 Task: In the Contact  HallElena@nyu.edu, Log Postal mail with desription: 'Received a postal mail package from a customer returning a product.'; Add date: '24 September, 2023', attach the document: Project_plan.docx. Logged in from softage.10@softage.net
Action: Mouse moved to (68, 44)
Screenshot: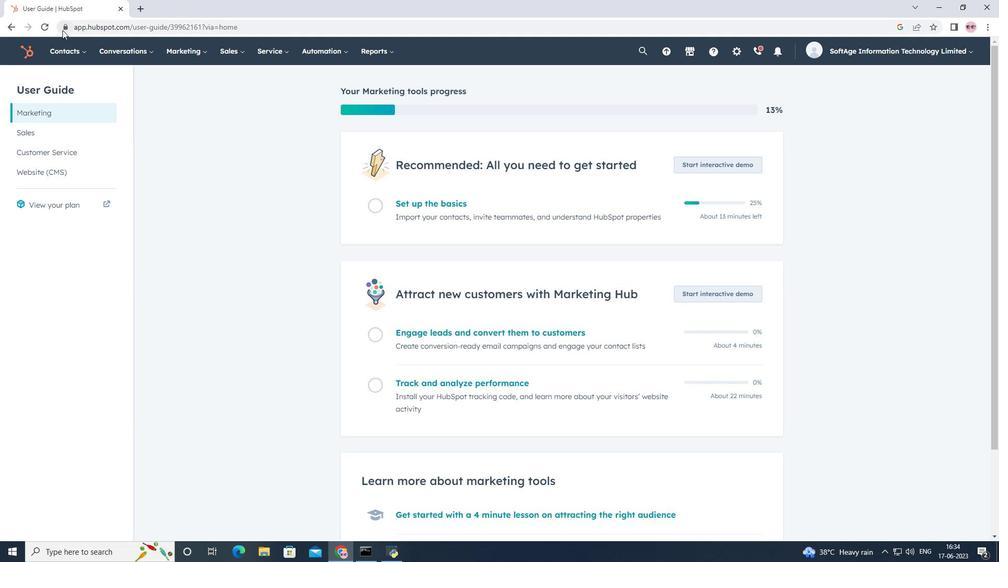 
Action: Mouse pressed left at (68, 44)
Screenshot: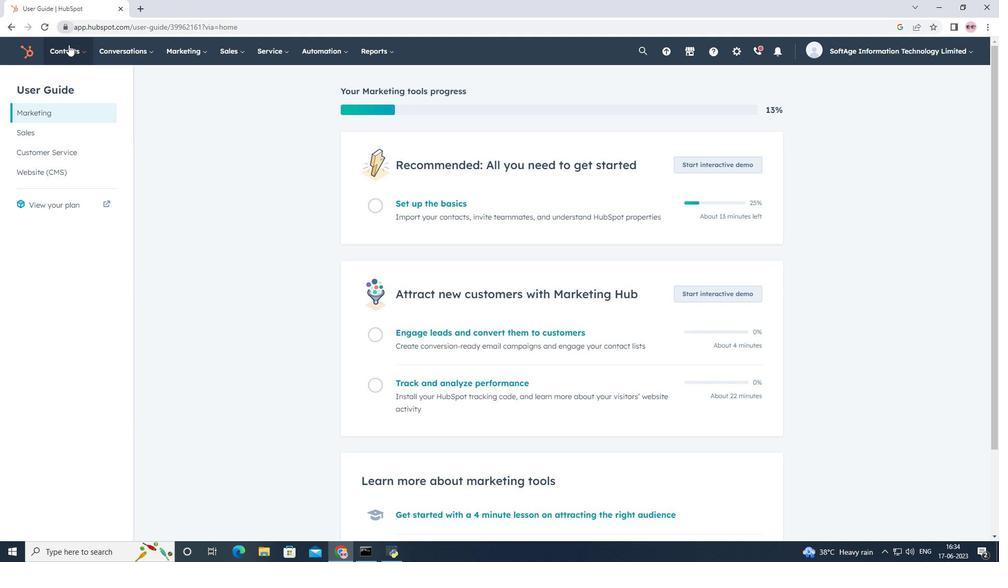 
Action: Mouse moved to (73, 78)
Screenshot: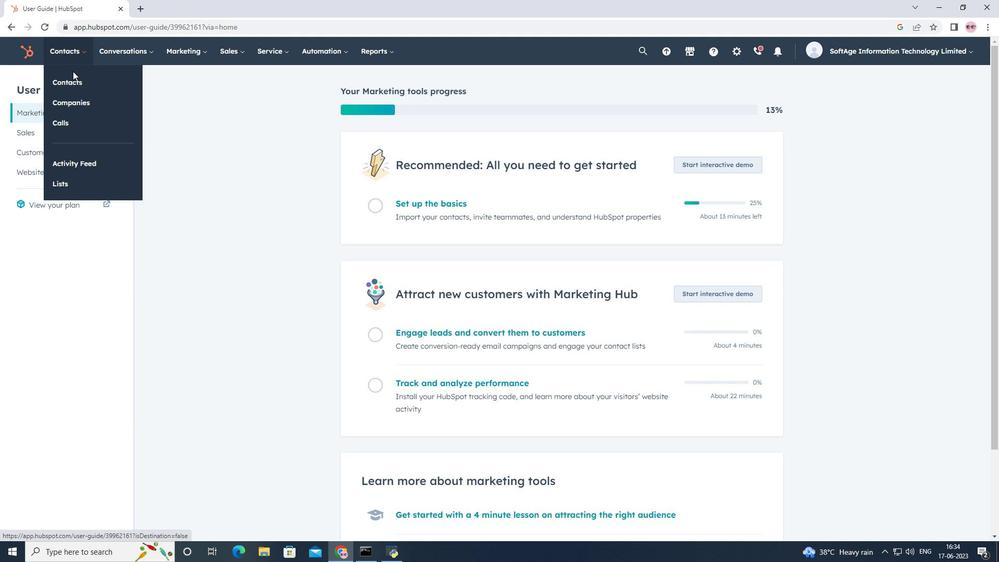 
Action: Mouse pressed left at (73, 78)
Screenshot: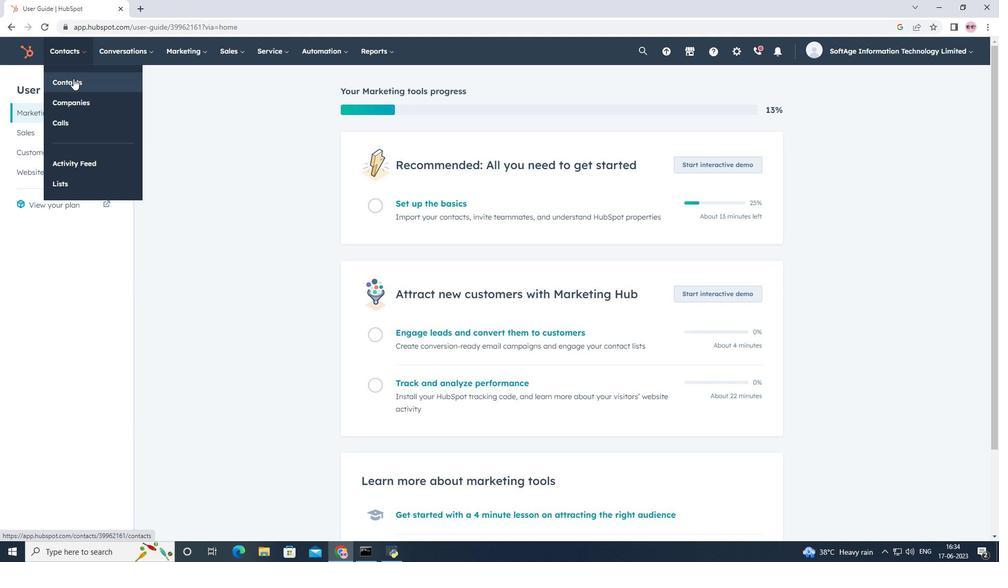 
Action: Mouse moved to (70, 167)
Screenshot: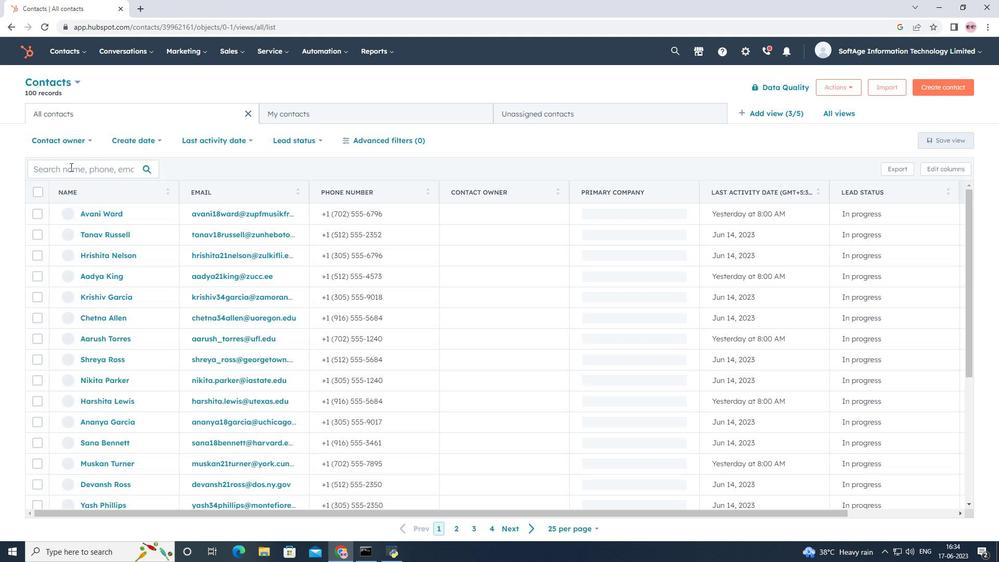 
Action: Mouse pressed left at (70, 167)
Screenshot: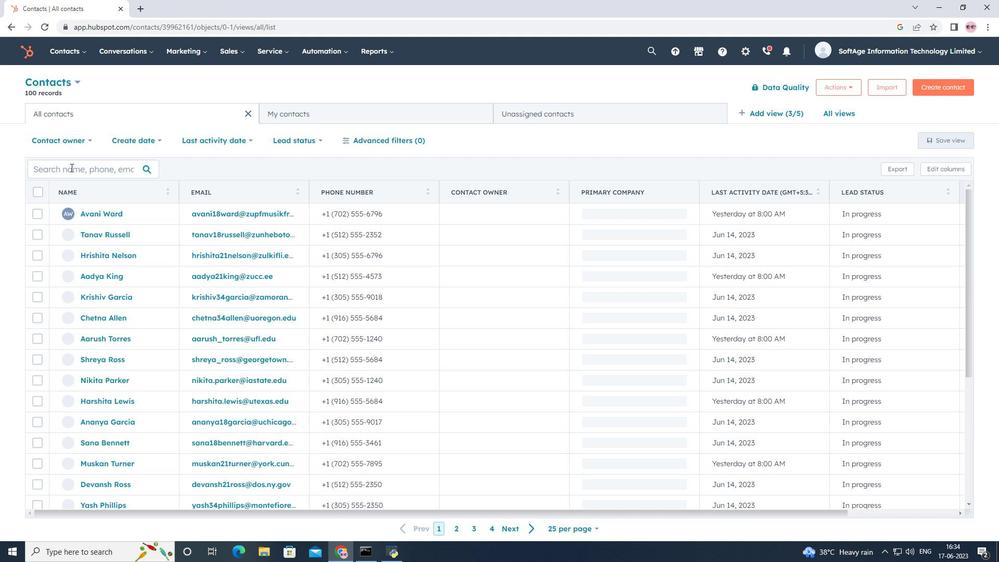 
Action: Key pressed <Key.shift>Hall<Key.shift>Elena<Key.shift>@nyu.edu
Screenshot: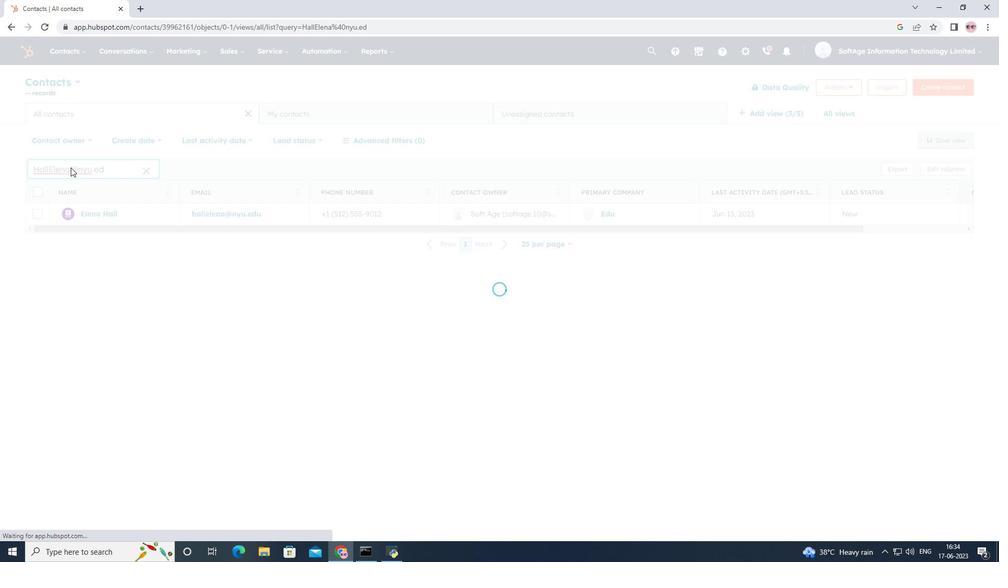 
Action: Mouse moved to (104, 215)
Screenshot: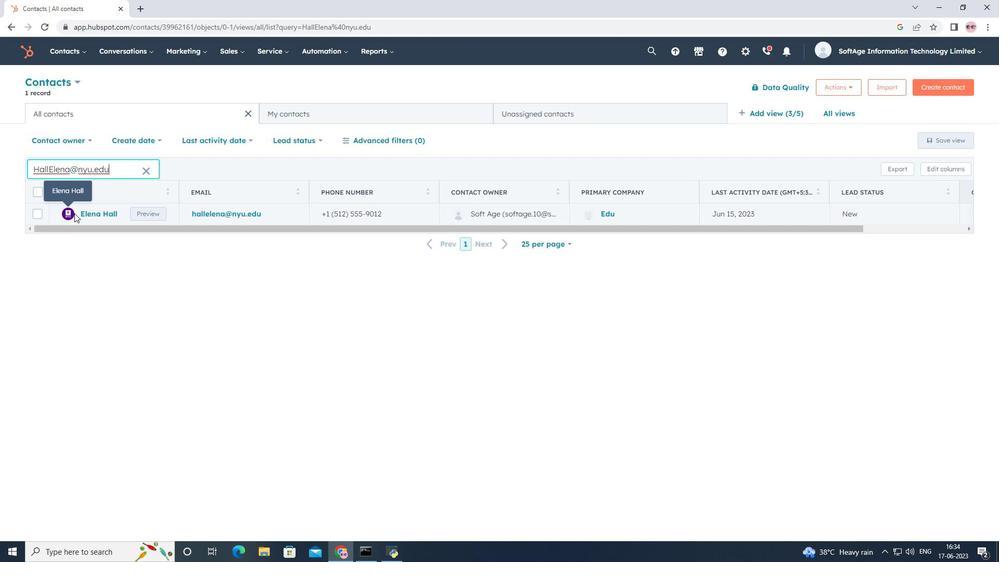 
Action: Mouse pressed left at (104, 215)
Screenshot: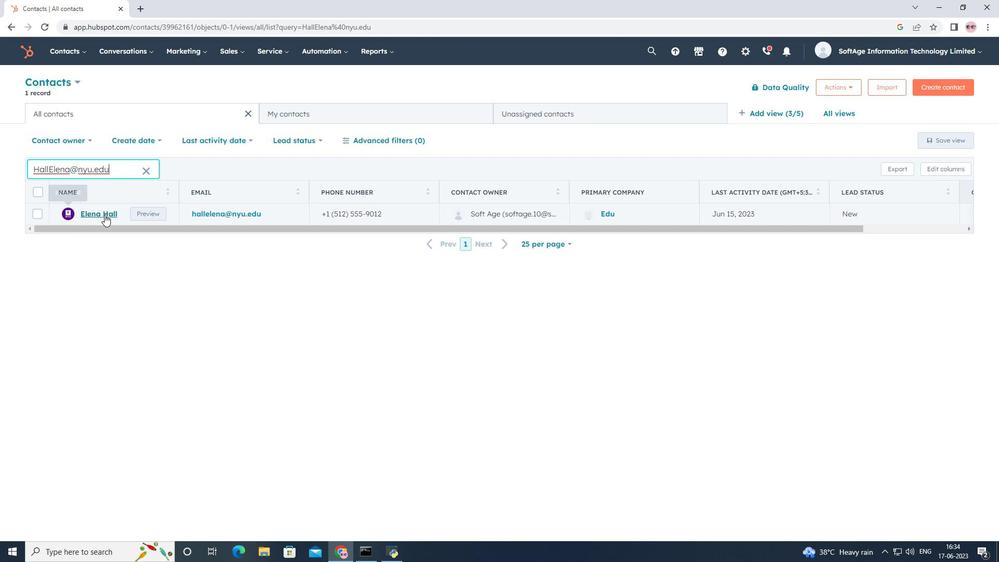 
Action: Mouse moved to (202, 177)
Screenshot: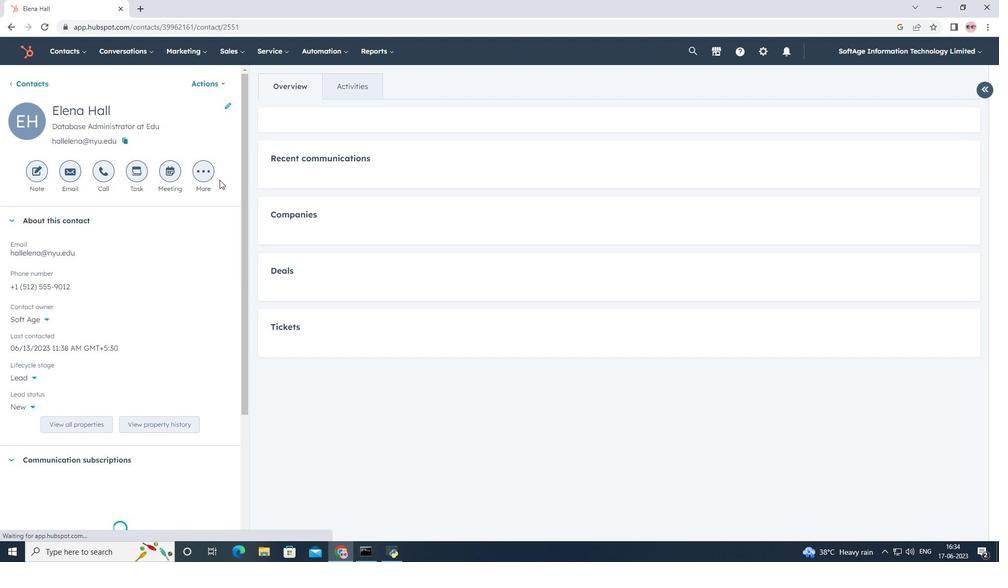 
Action: Mouse pressed left at (202, 177)
Screenshot: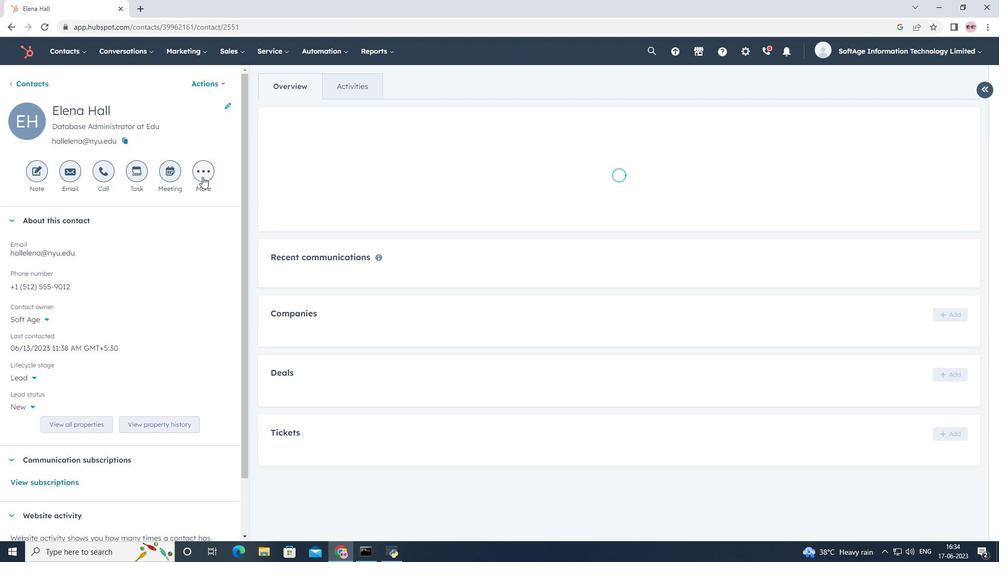 
Action: Mouse moved to (208, 319)
Screenshot: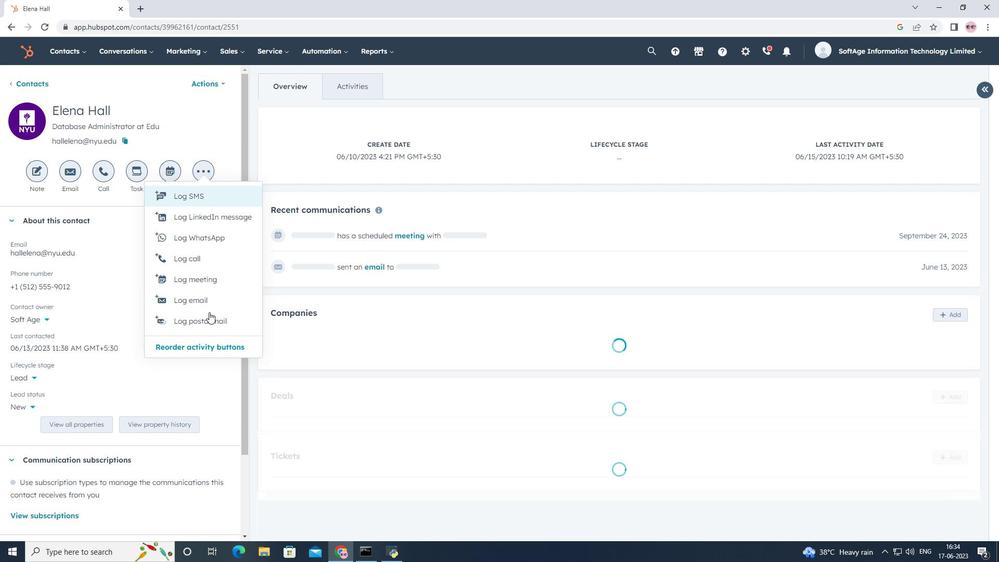 
Action: Mouse pressed left at (208, 319)
Screenshot: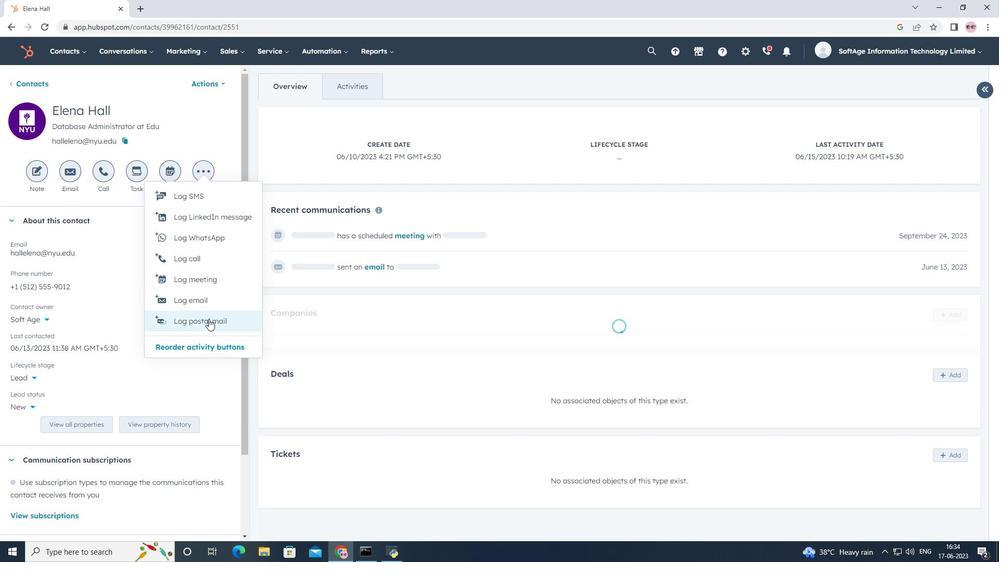 
Action: Mouse moved to (631, 397)
Screenshot: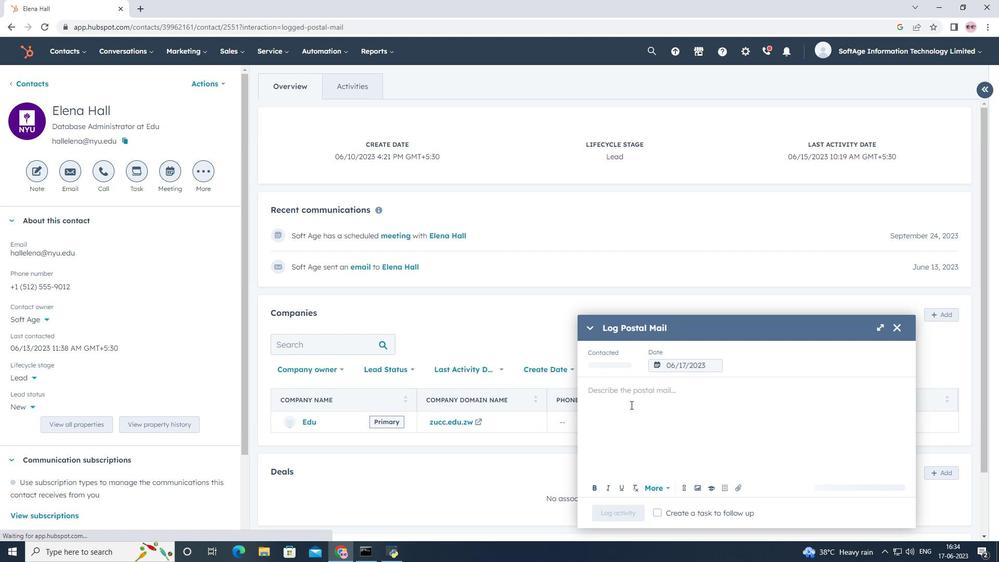 
Action: Mouse pressed left at (631, 397)
Screenshot: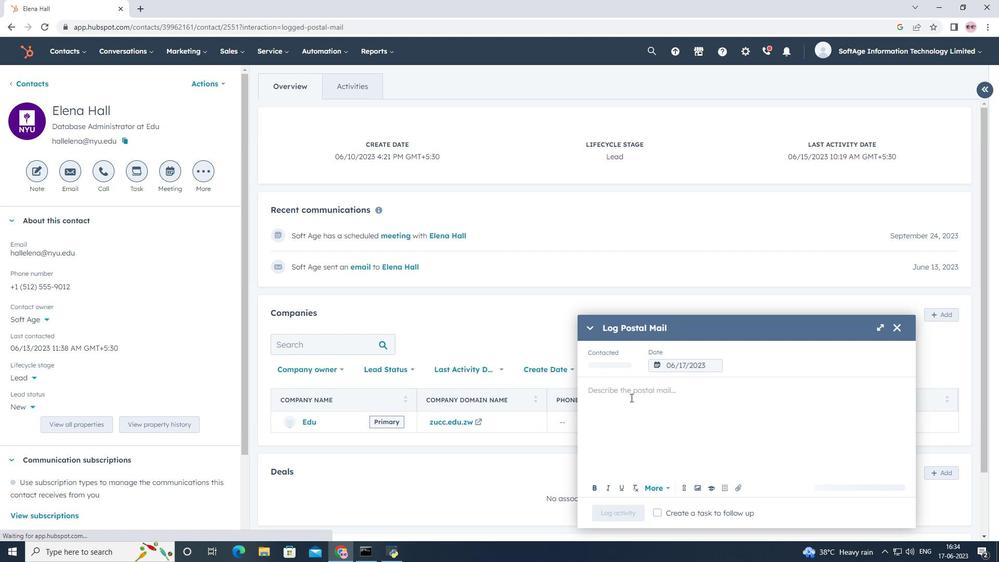 
Action: Key pressed <Key.shift>Received<Key.space>a<Key.space>postal<Key.space>mail<Key.space>package<Key.space>from<Key.space>a<Key.space>customer<Key.space>returninh<Key.backspace>g<Key.space>a<Key.space>product.
Screenshot: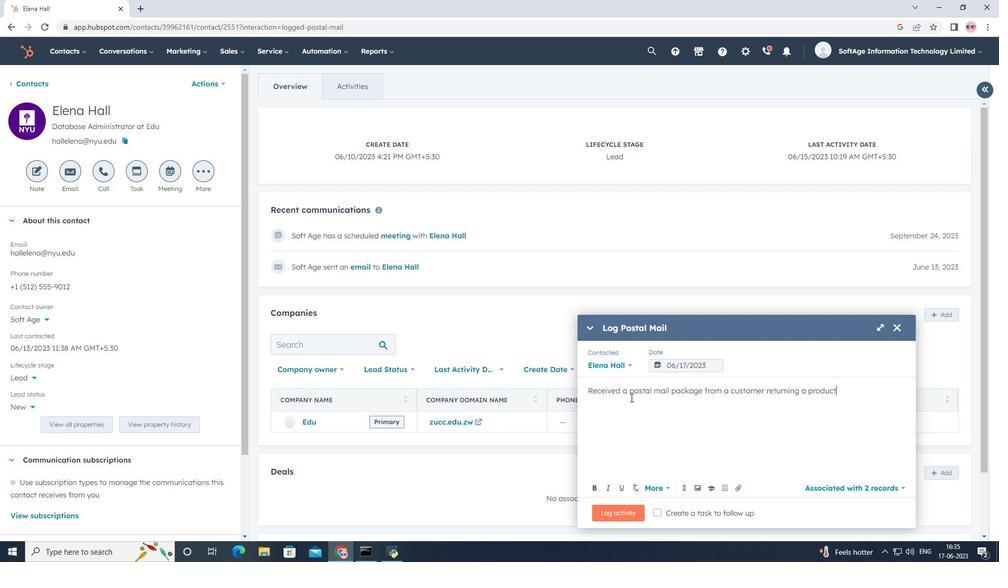 
Action: Mouse moved to (706, 362)
Screenshot: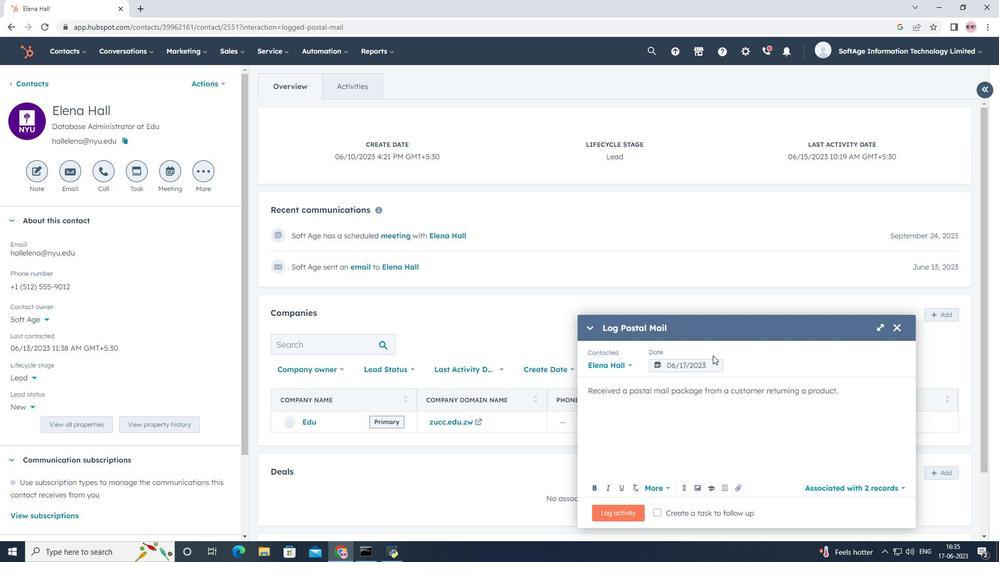 
Action: Mouse pressed left at (706, 362)
Screenshot: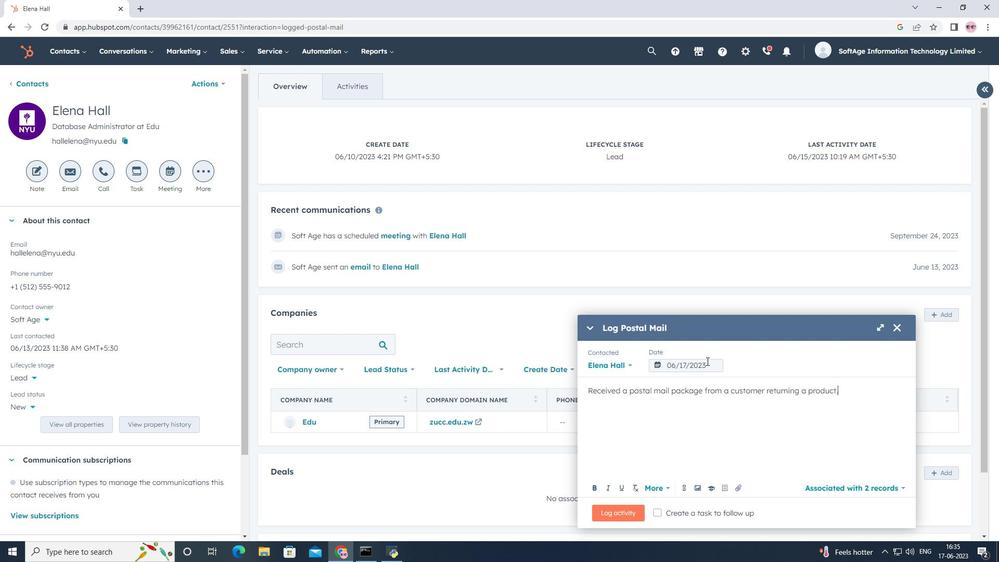 
Action: Mouse moved to (790, 205)
Screenshot: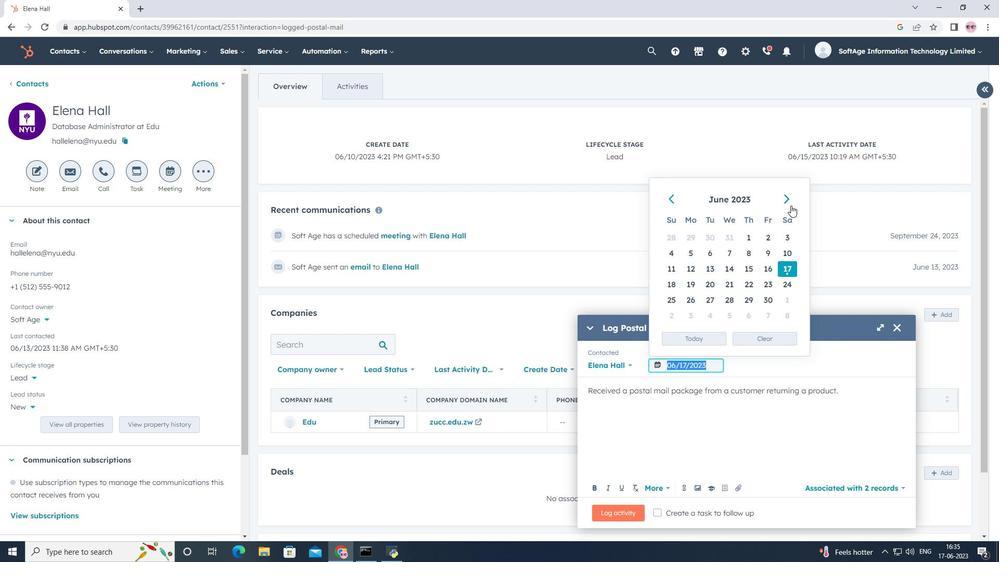 
Action: Mouse pressed left at (790, 205)
Screenshot: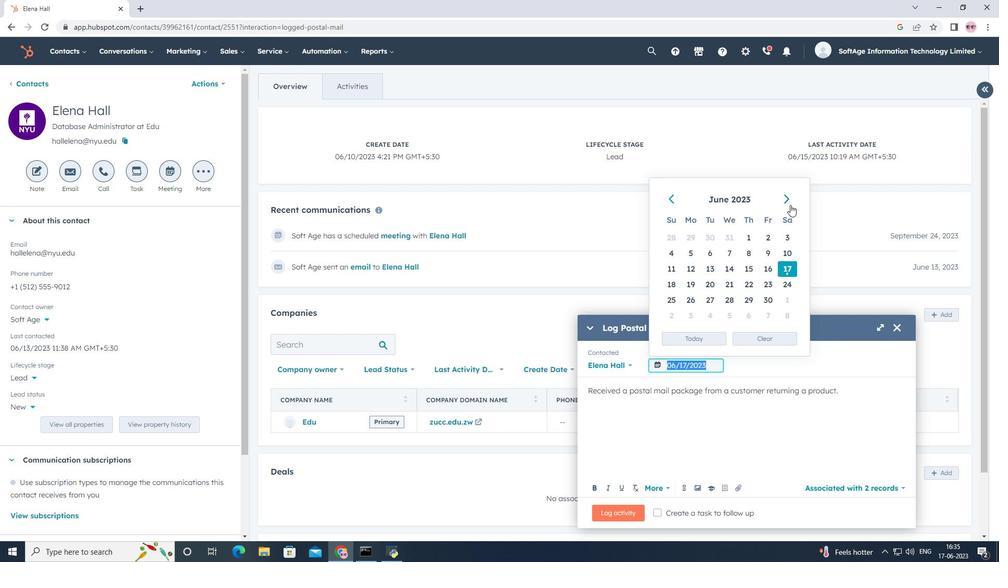 
Action: Mouse pressed left at (790, 205)
Screenshot: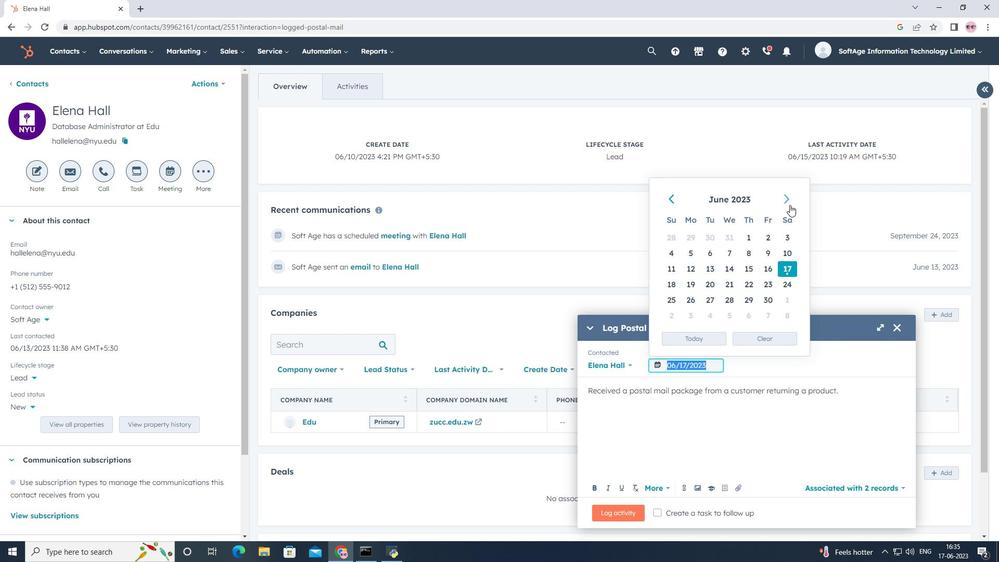 
Action: Mouse pressed left at (790, 205)
Screenshot: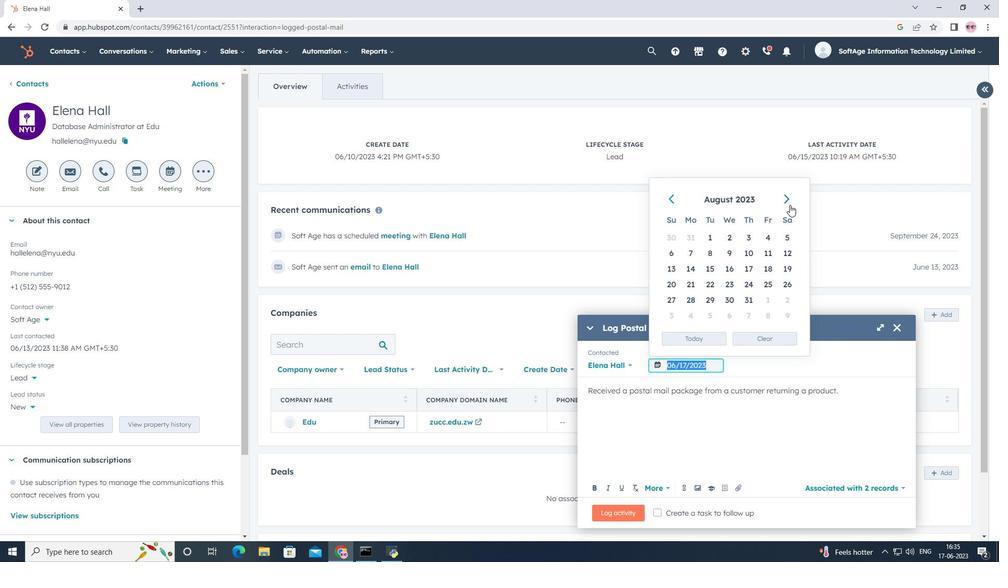 
Action: Mouse moved to (674, 303)
Screenshot: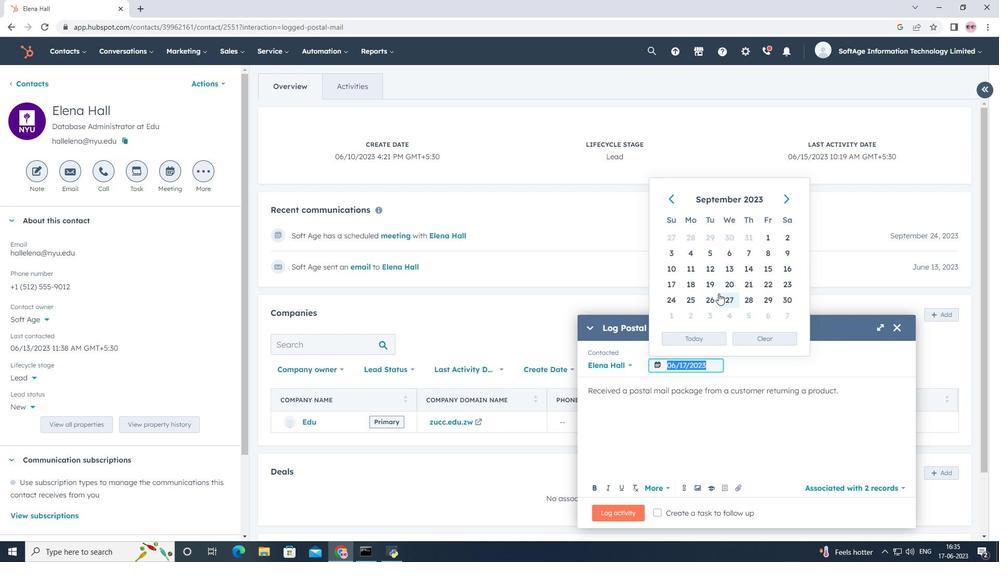 
Action: Mouse pressed left at (674, 303)
Screenshot: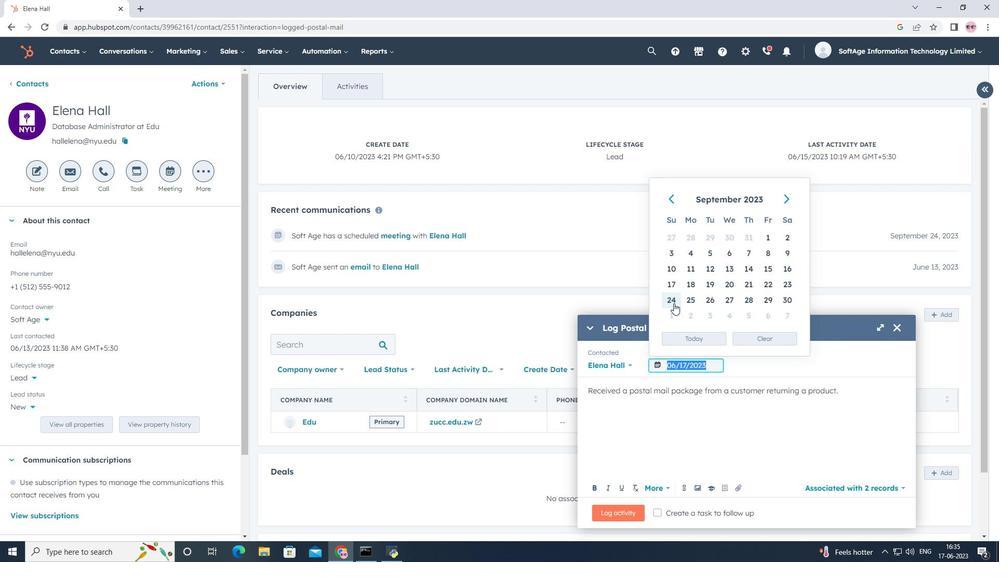 
Action: Mouse moved to (743, 485)
Screenshot: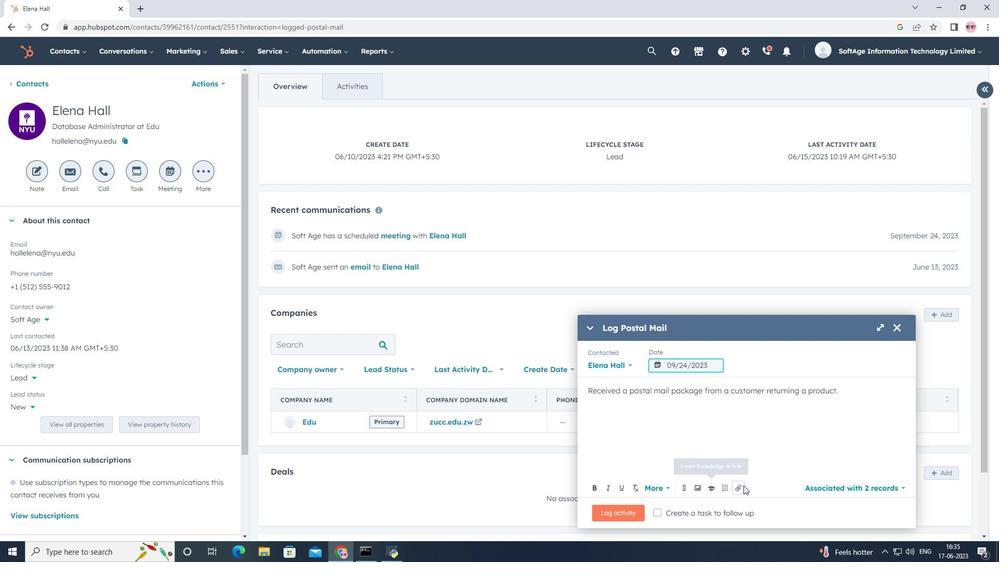 
Action: Mouse pressed left at (743, 485)
Screenshot: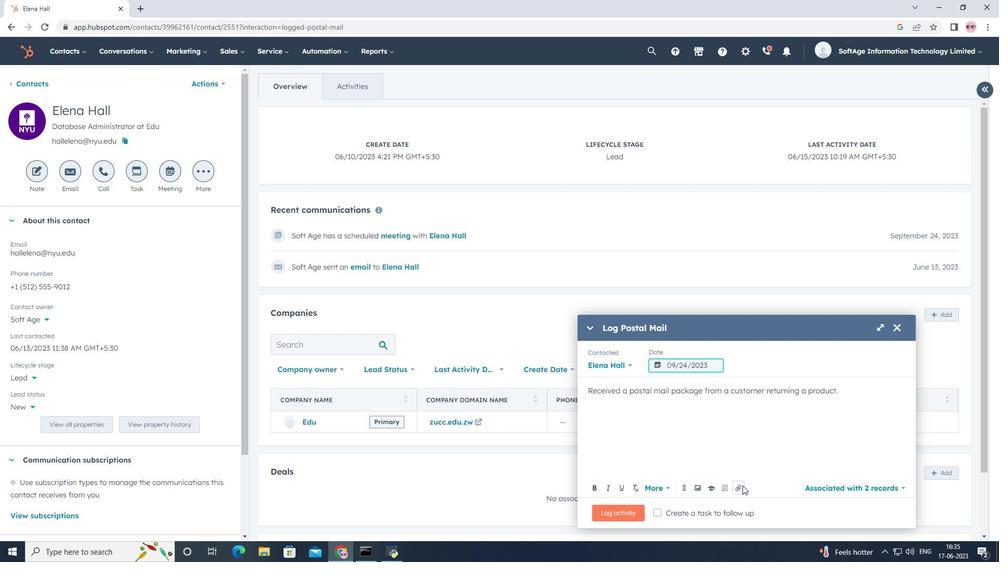
Action: Mouse moved to (731, 456)
Screenshot: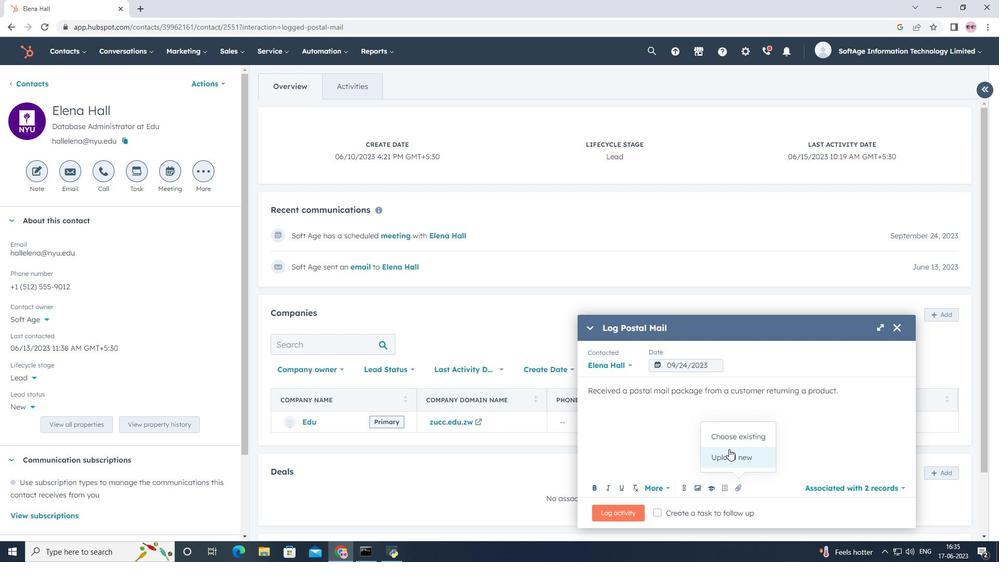
Action: Mouse pressed left at (731, 456)
Screenshot: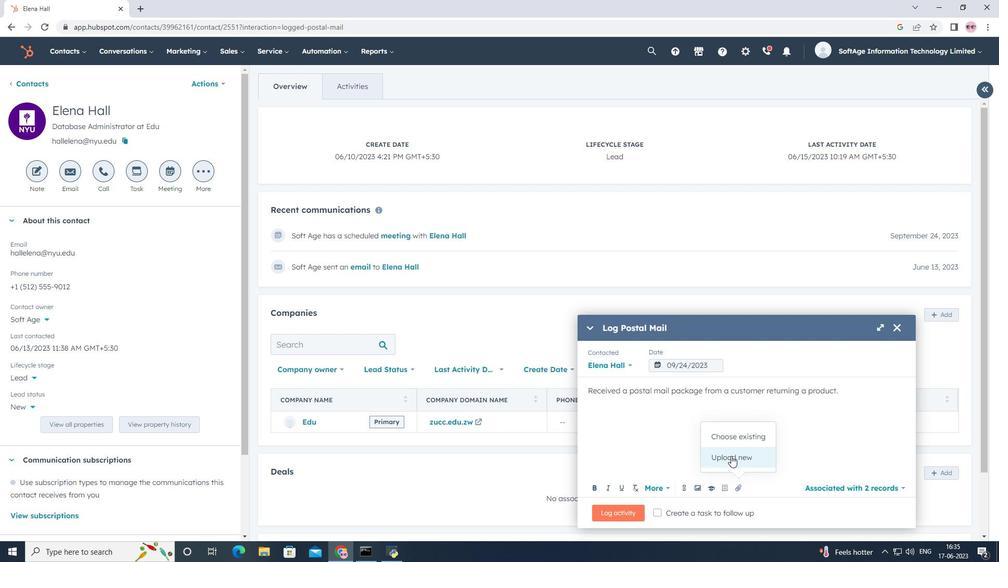 
Action: Mouse moved to (204, 73)
Screenshot: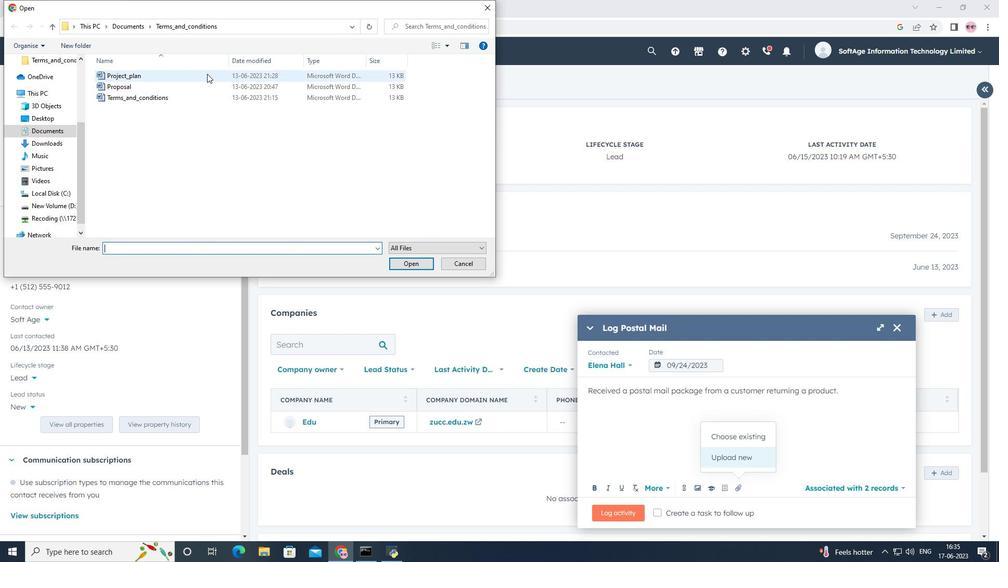 
Action: Mouse pressed left at (204, 73)
Screenshot: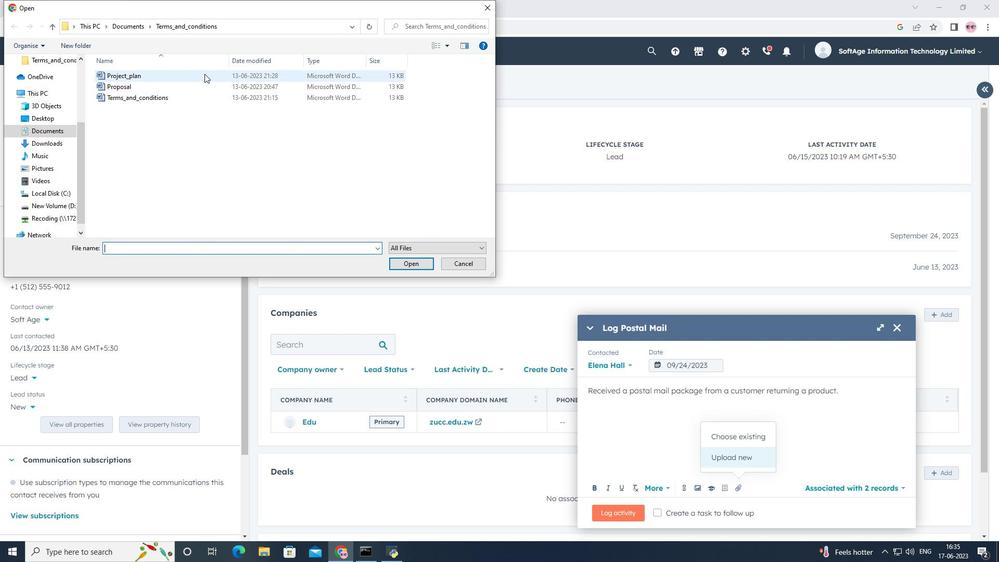 
Action: Mouse moved to (411, 261)
Screenshot: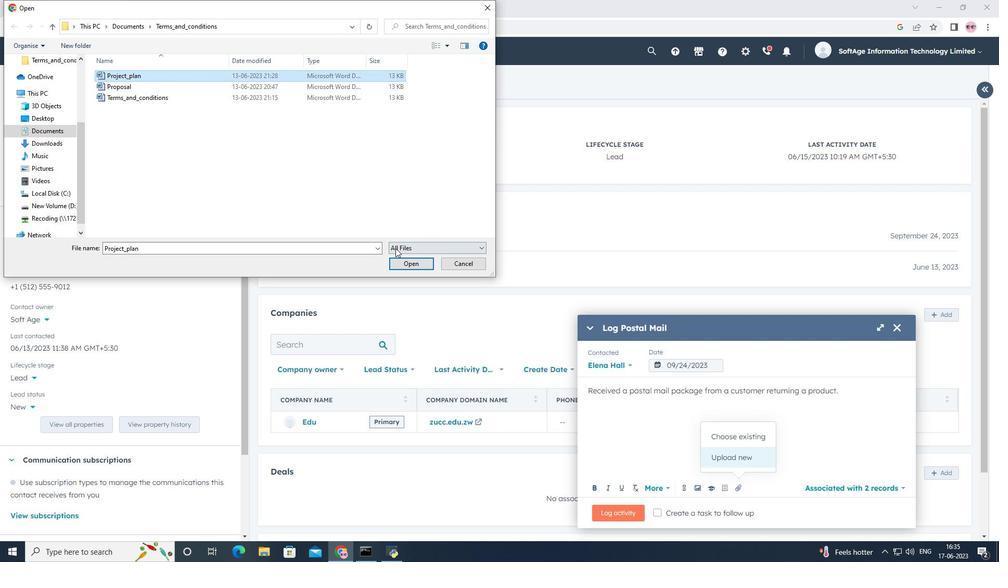 
Action: Mouse pressed left at (411, 261)
Screenshot: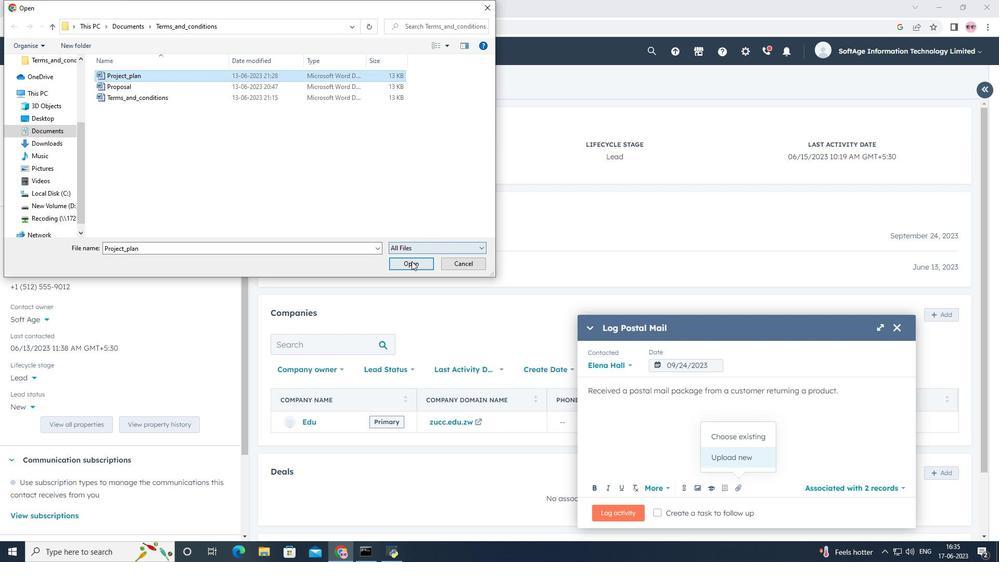 
Action: Mouse moved to (622, 506)
Screenshot: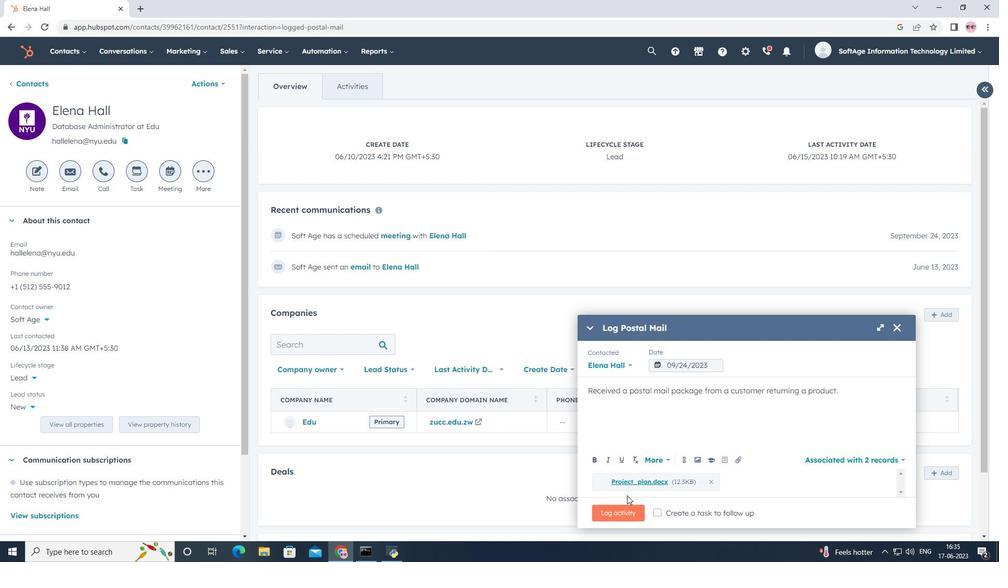 
Action: Mouse pressed left at (622, 506)
Screenshot: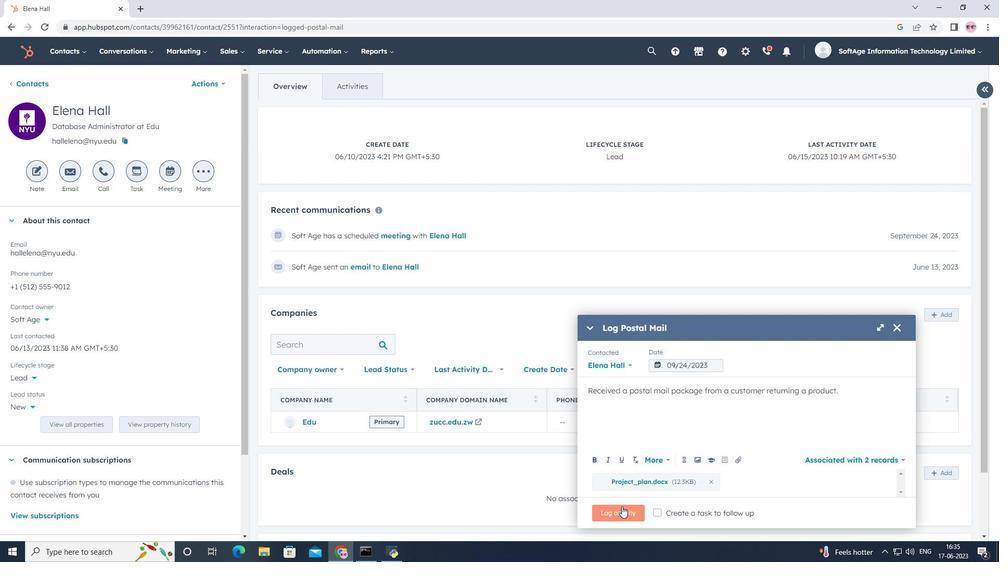 
Action: Mouse moved to (621, 486)
Screenshot: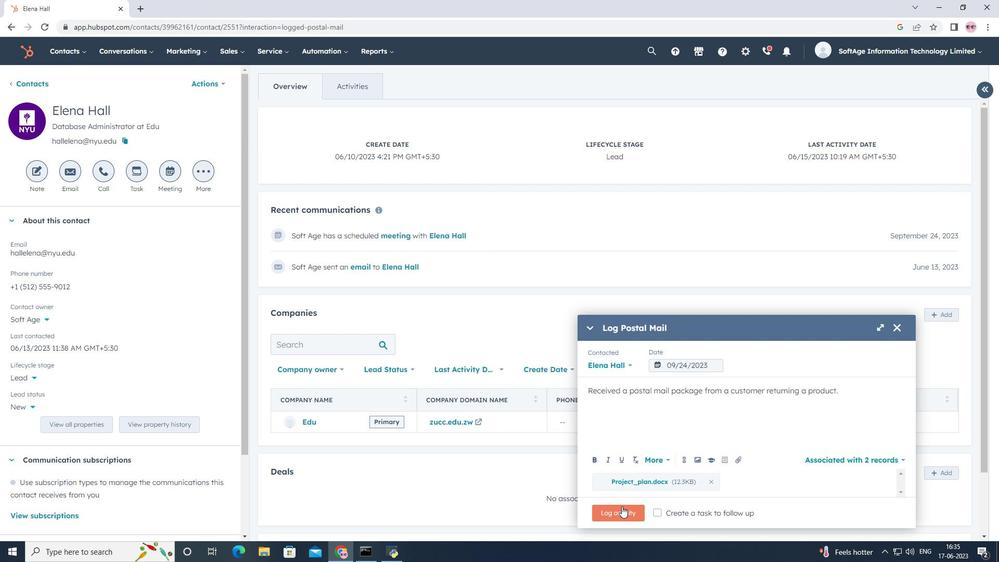 
